 Task: Reset the People.
Action: Mouse moved to (413, 83)
Screenshot: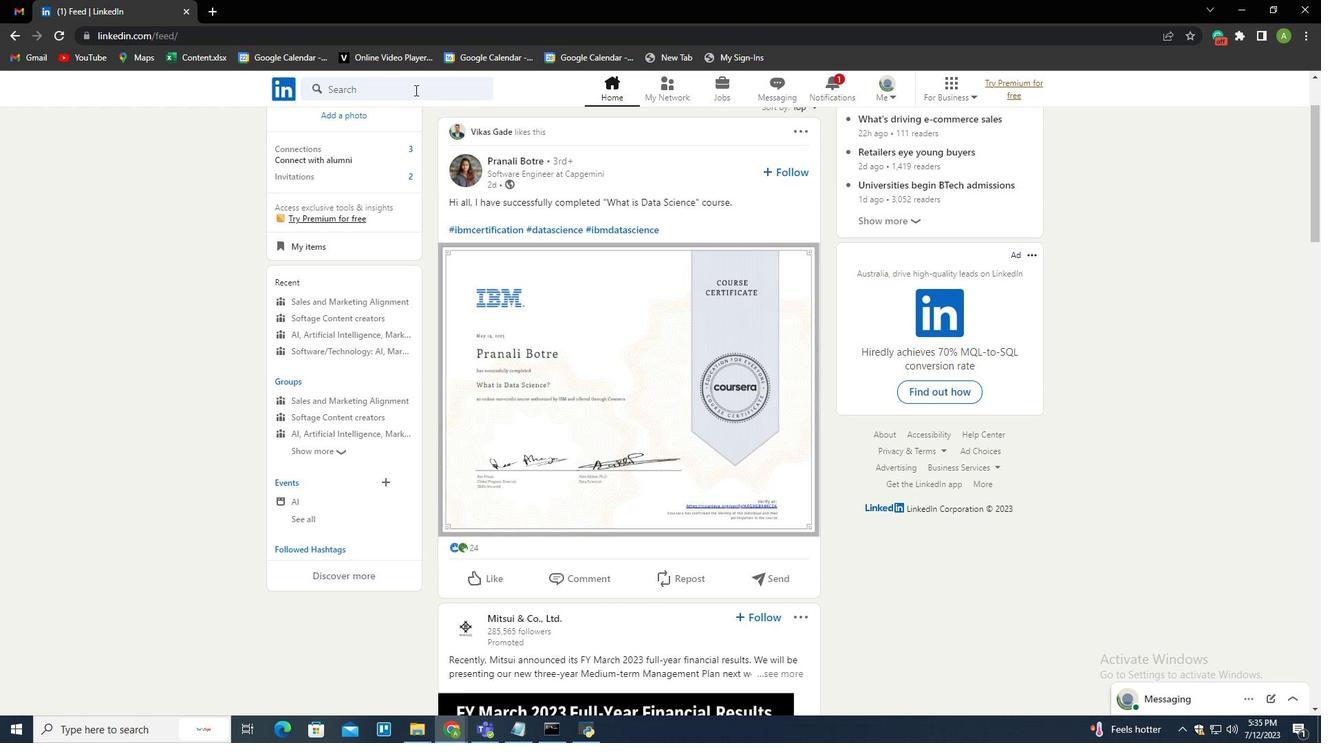 
Action: Mouse pressed left at (413, 83)
Screenshot: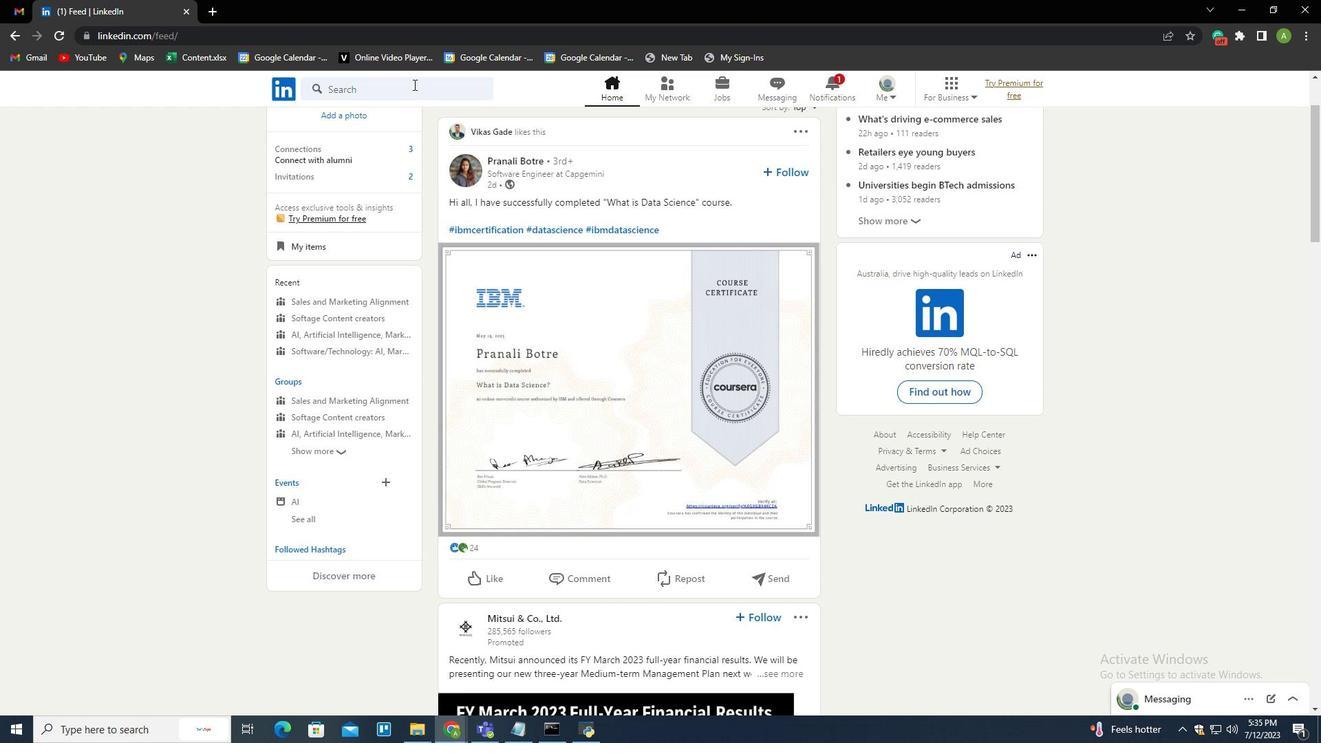 
Action: Mouse moved to (351, 207)
Screenshot: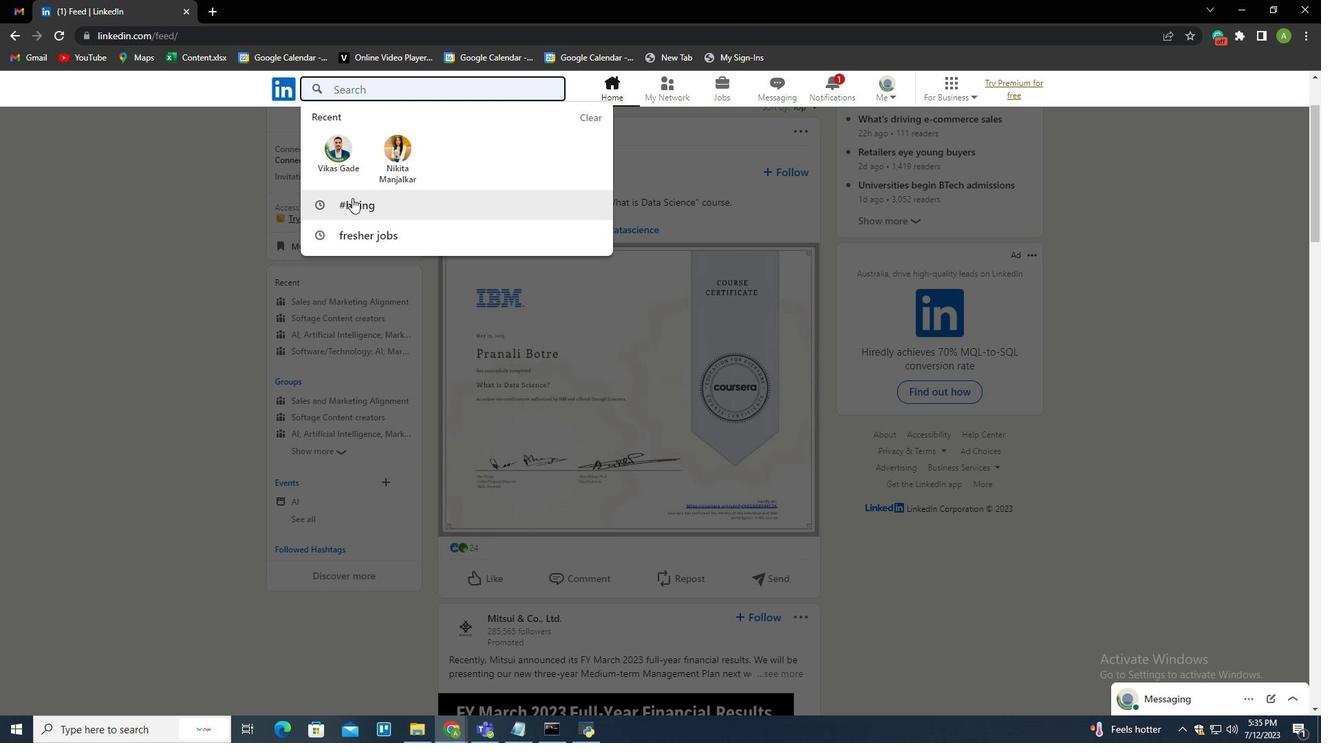 
Action: Mouse pressed left at (351, 207)
Screenshot: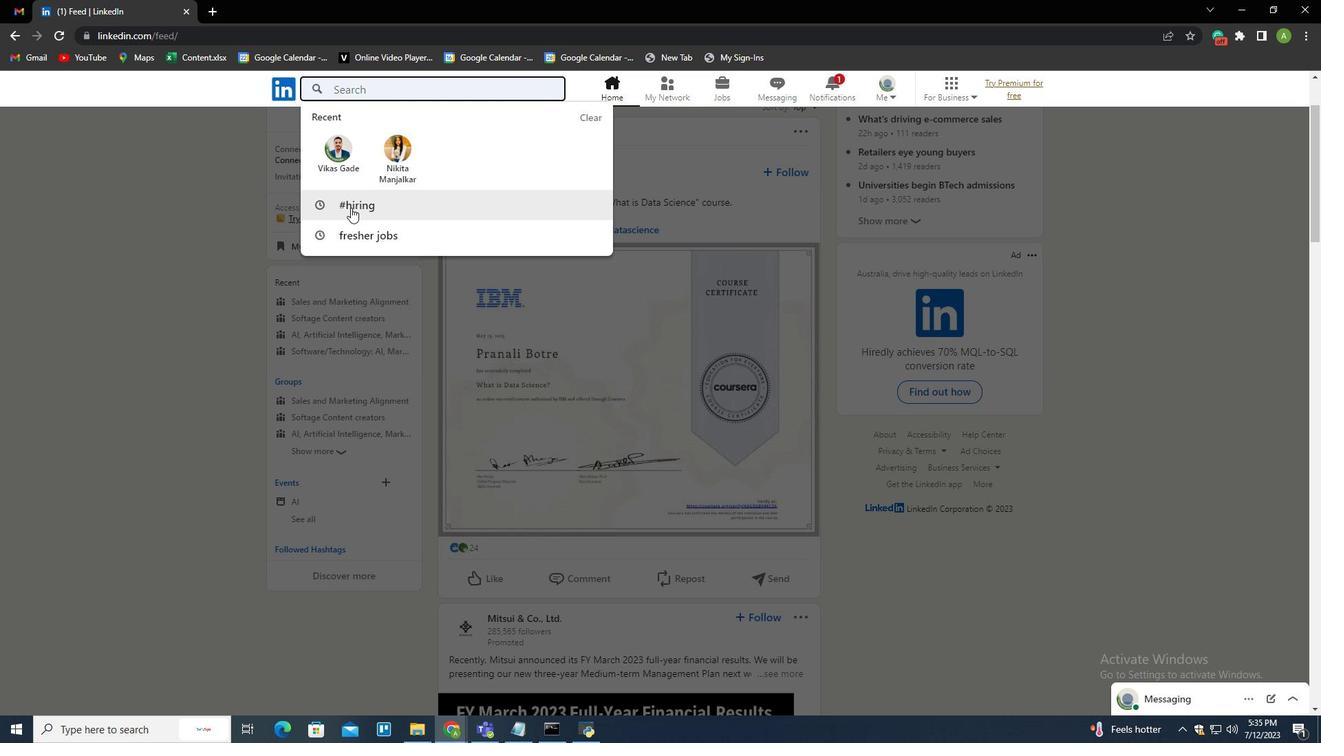 
Action: Mouse moved to (521, 127)
Screenshot: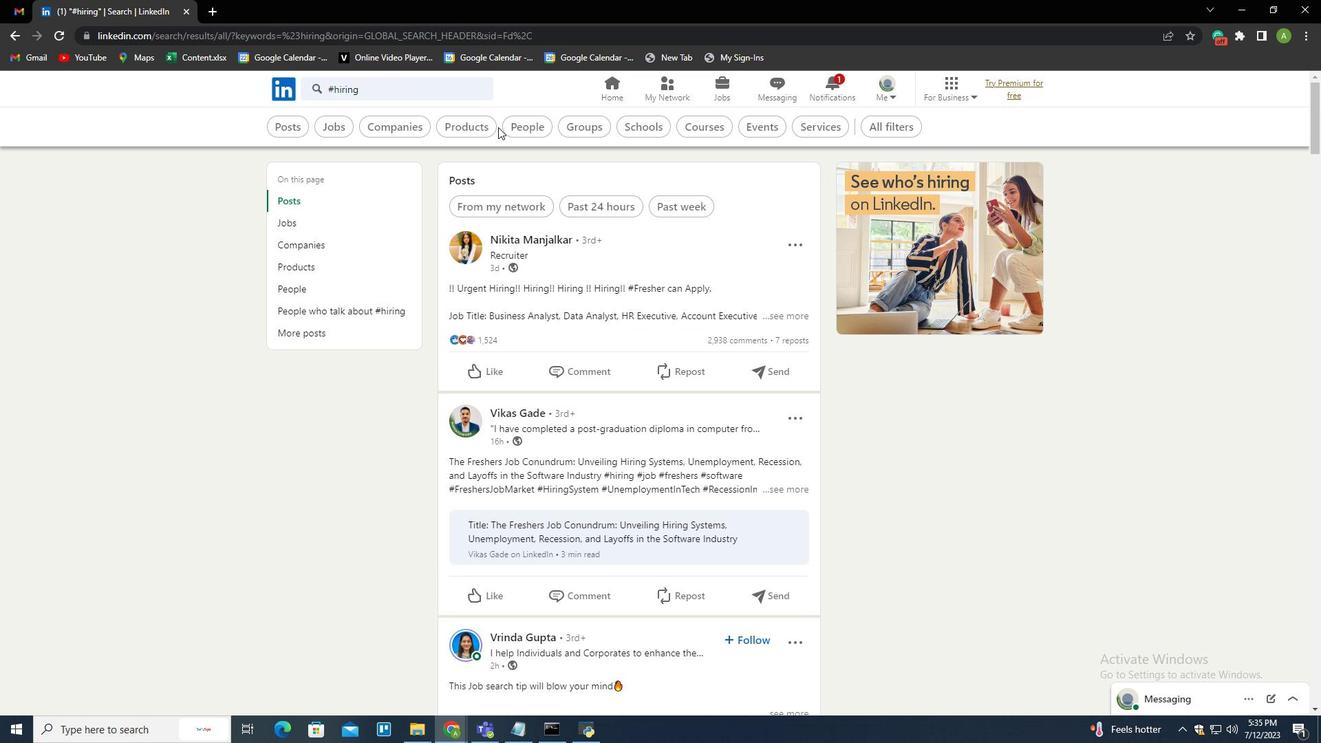 
Action: Mouse pressed left at (521, 127)
Screenshot: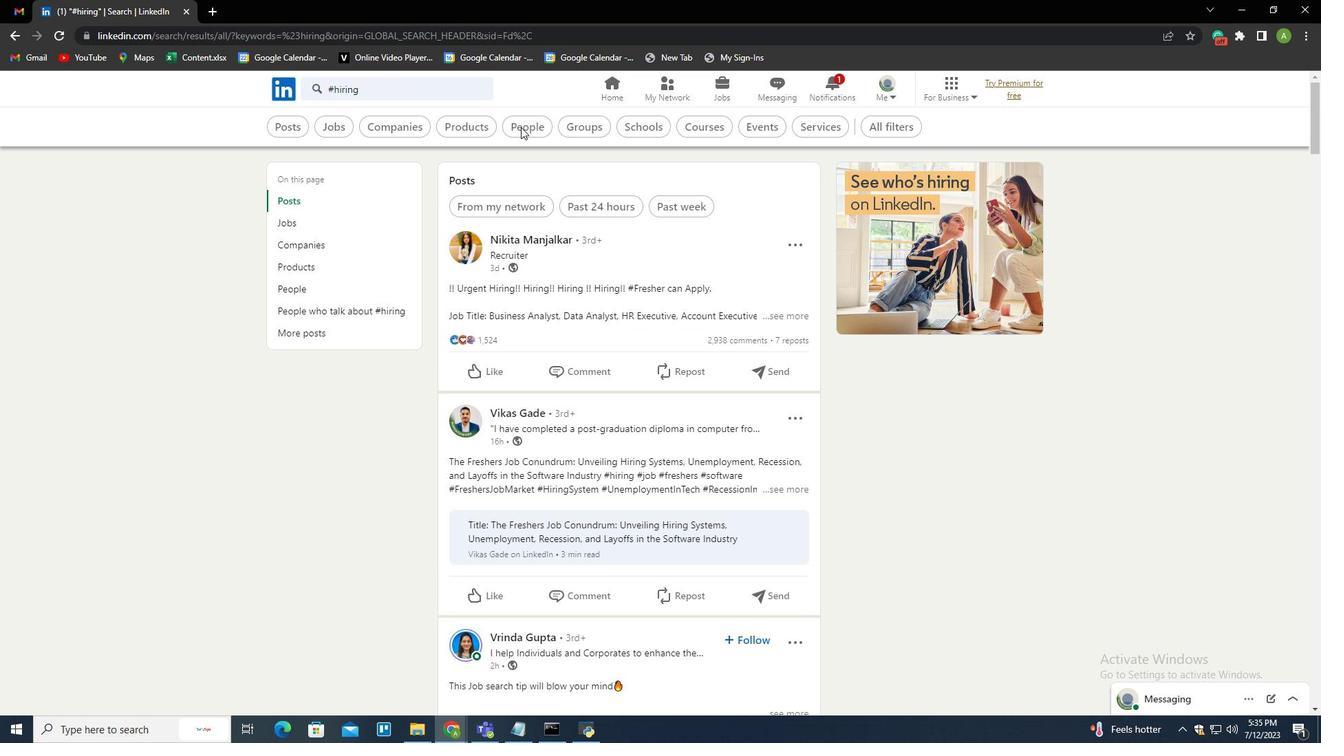 
Action: Mouse moved to (693, 123)
Screenshot: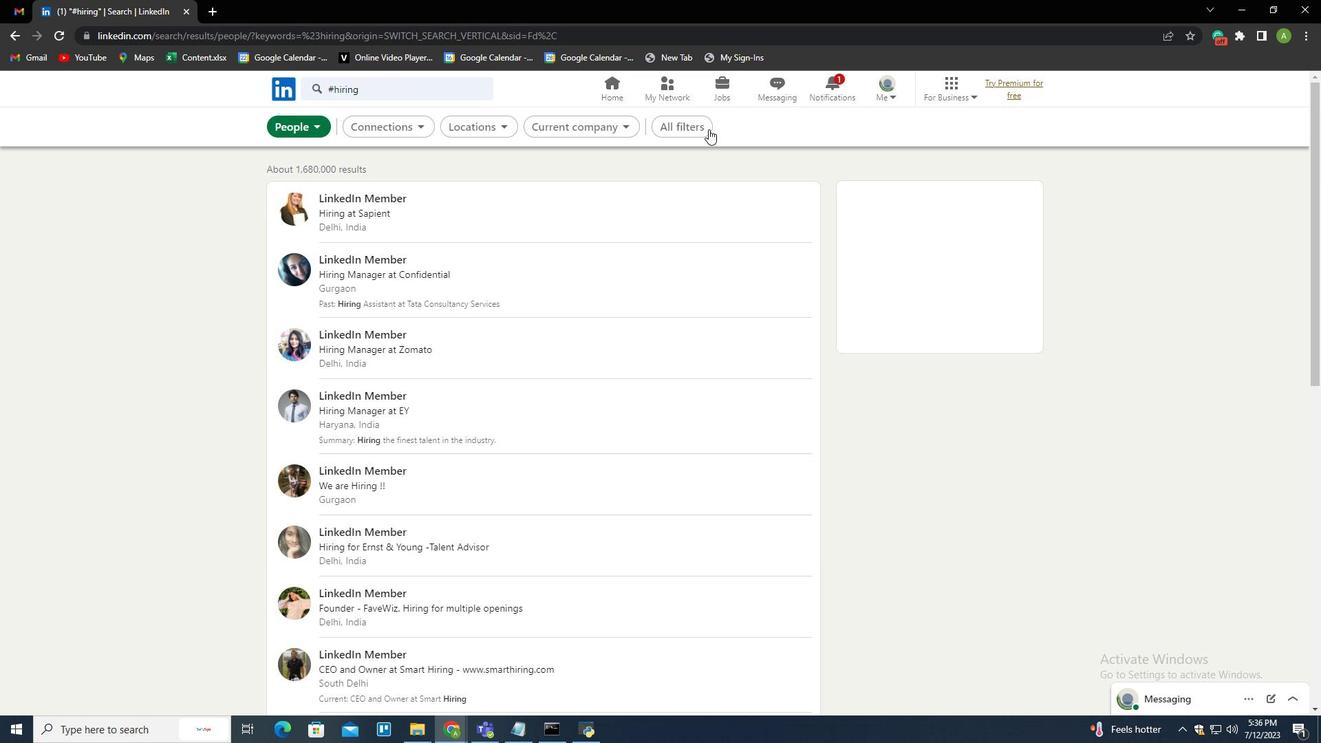 
Action: Mouse pressed left at (693, 123)
Screenshot: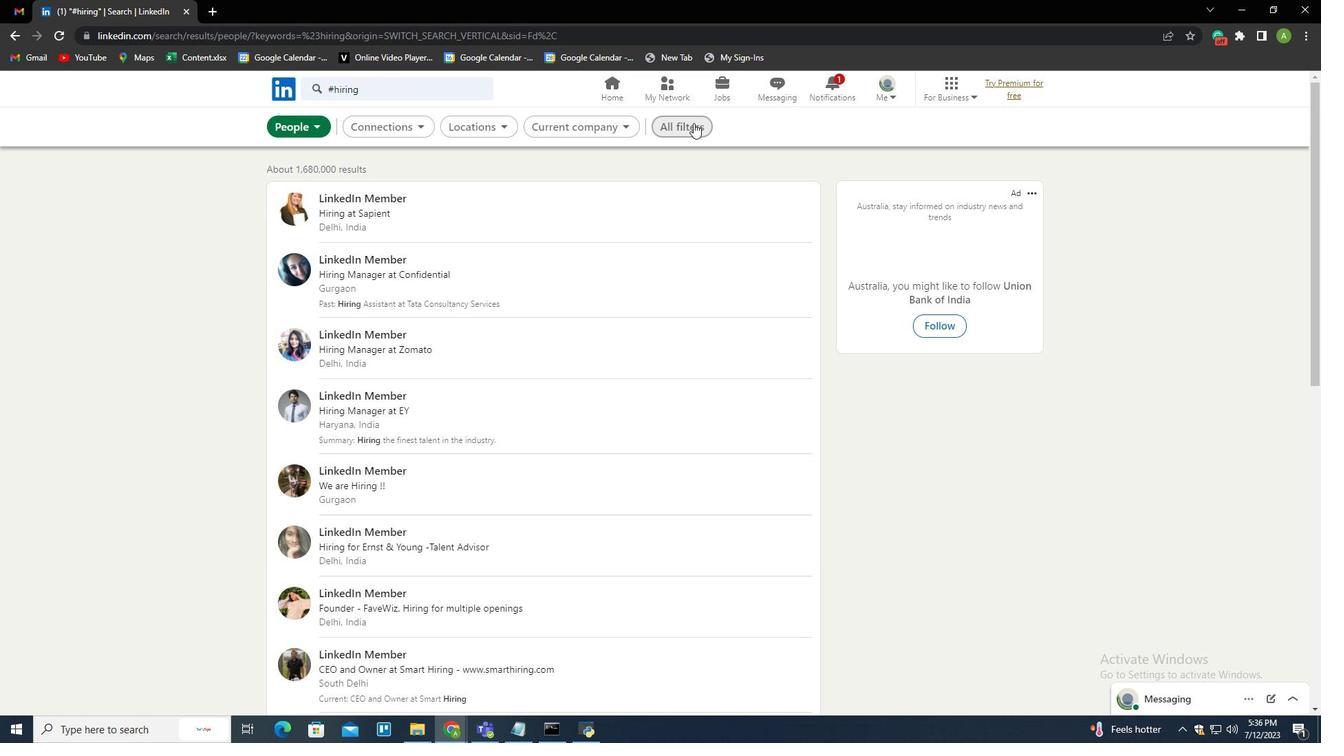 
Action: Mouse moved to (1190, 684)
Screenshot: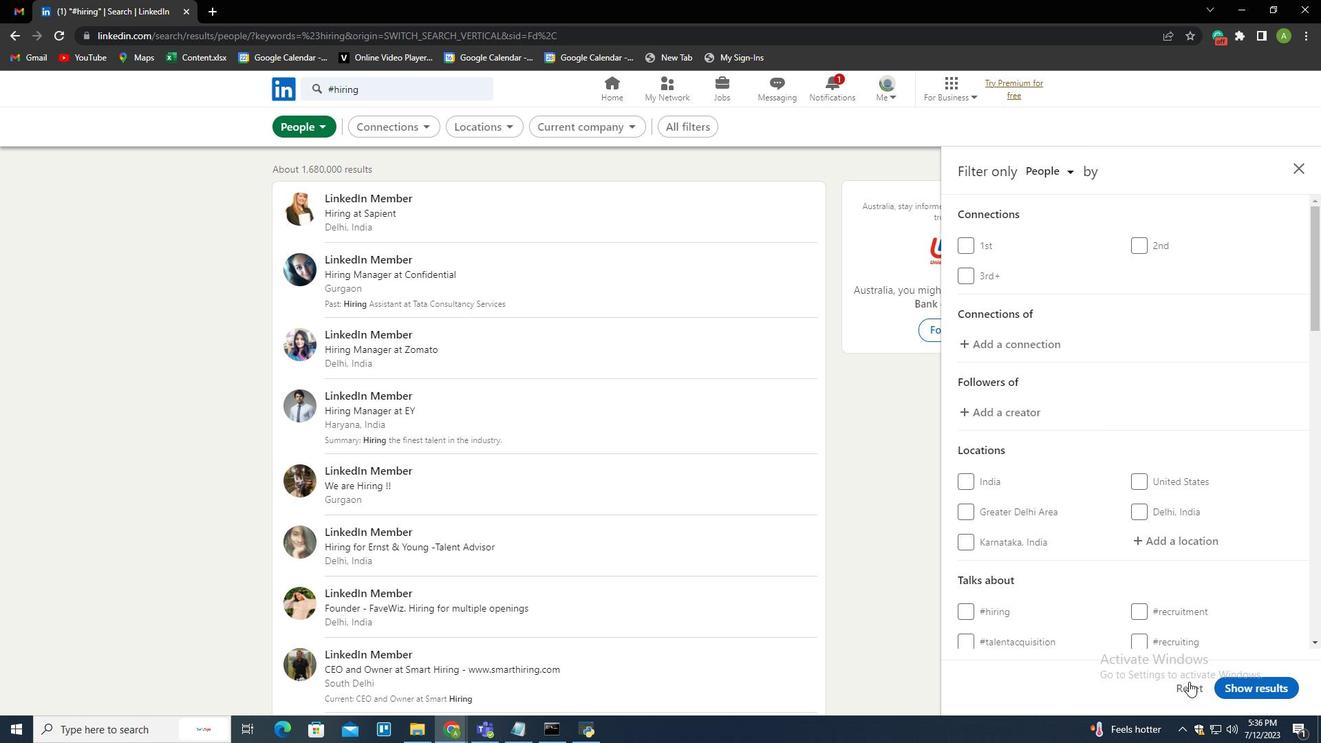 
Action: Mouse pressed left at (1190, 684)
Screenshot: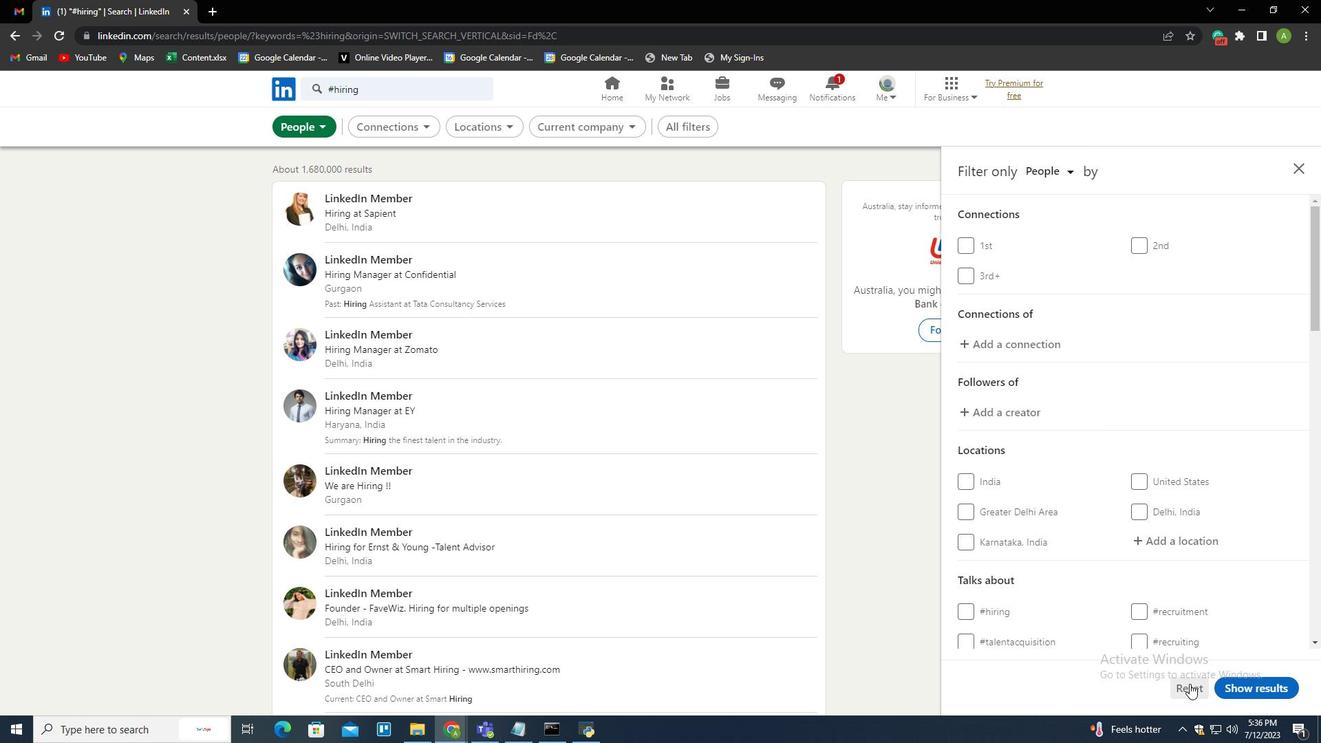 
